 Task: Assign Person0001 as Assignee of Issue Issue0002 in Backlog  in Scrum Project Project0001 in Jira
Action: Mouse moved to (416, 460)
Screenshot: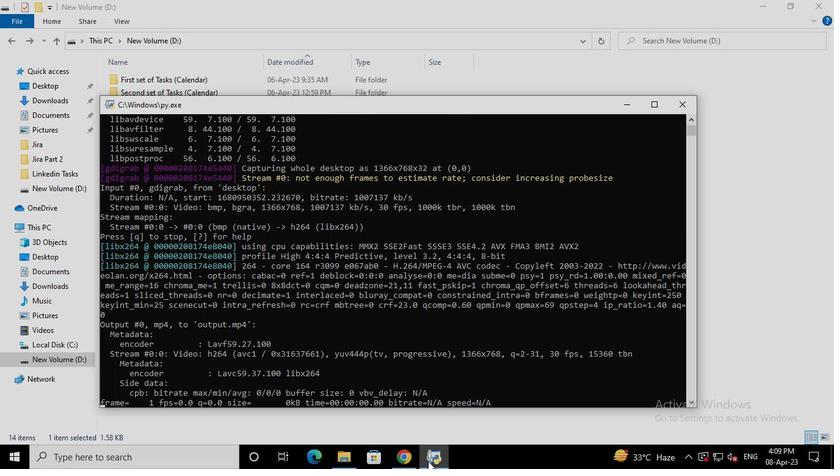 
Action: Mouse pressed left at (416, 460)
Screenshot: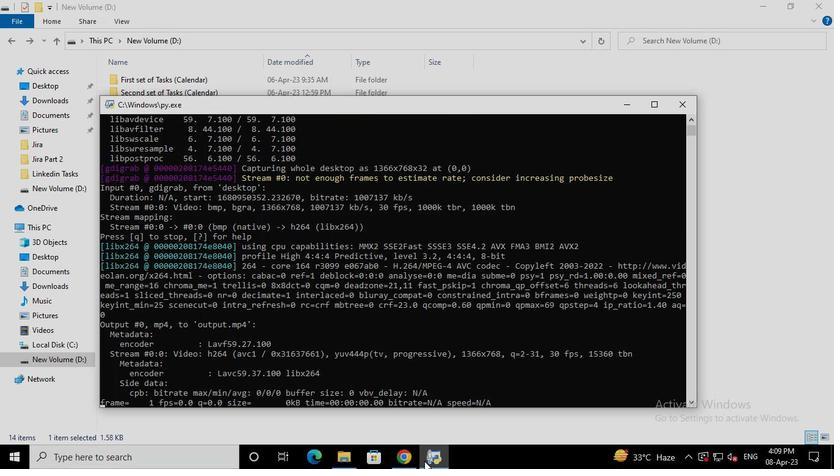 
Action: Mouse moved to (83, 184)
Screenshot: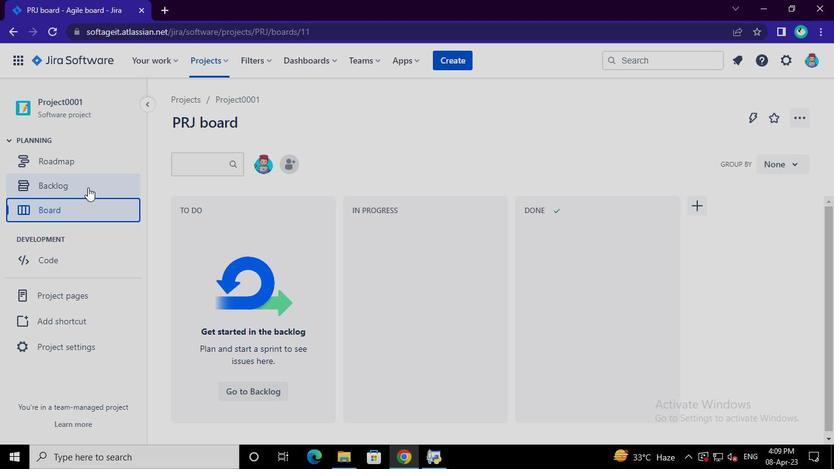 
Action: Mouse pressed left at (83, 184)
Screenshot: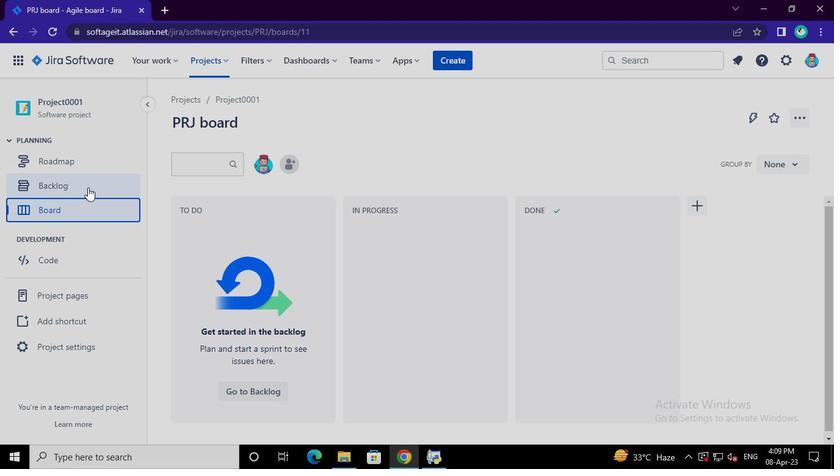 
Action: Mouse moved to (753, 318)
Screenshot: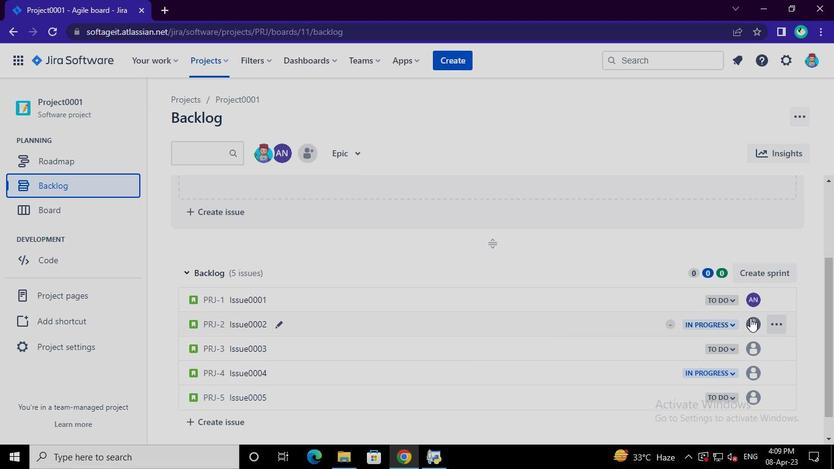 
Action: Mouse pressed left at (753, 318)
Screenshot: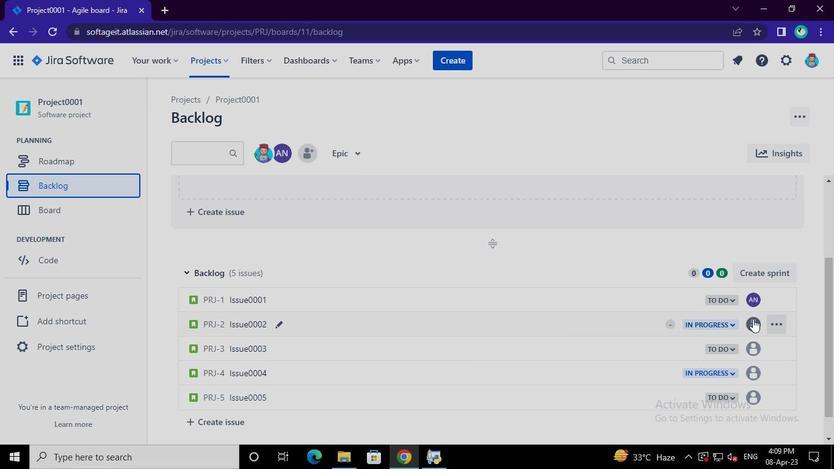 
Action: Mouse moved to (658, 438)
Screenshot: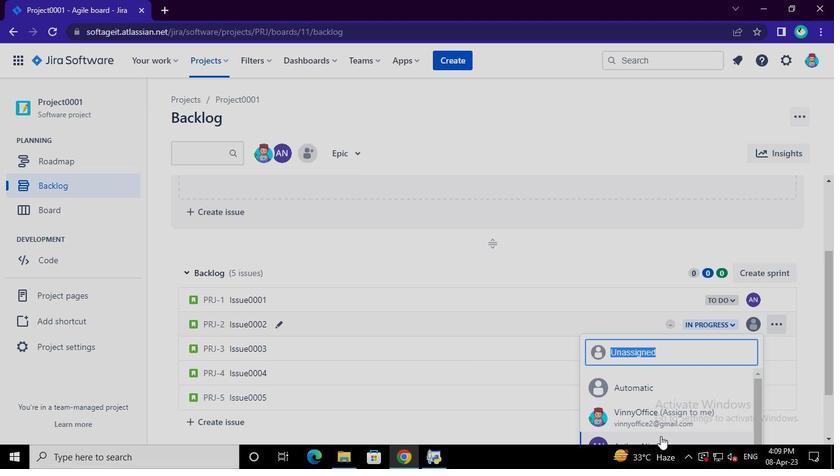 
Action: Mouse pressed left at (658, 438)
Screenshot: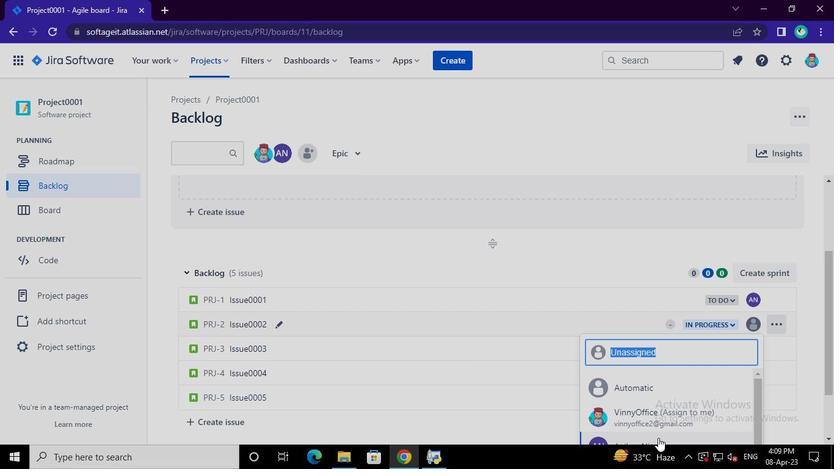 
Action: Mouse moved to (436, 459)
Screenshot: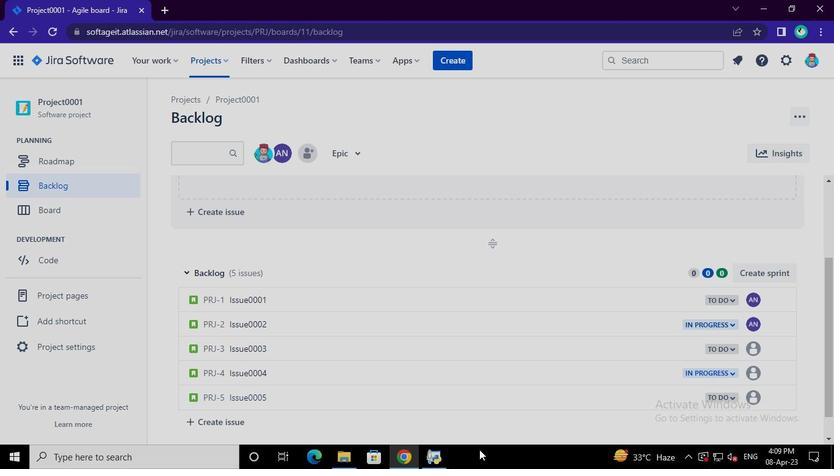 
Action: Mouse pressed left at (436, 459)
Screenshot: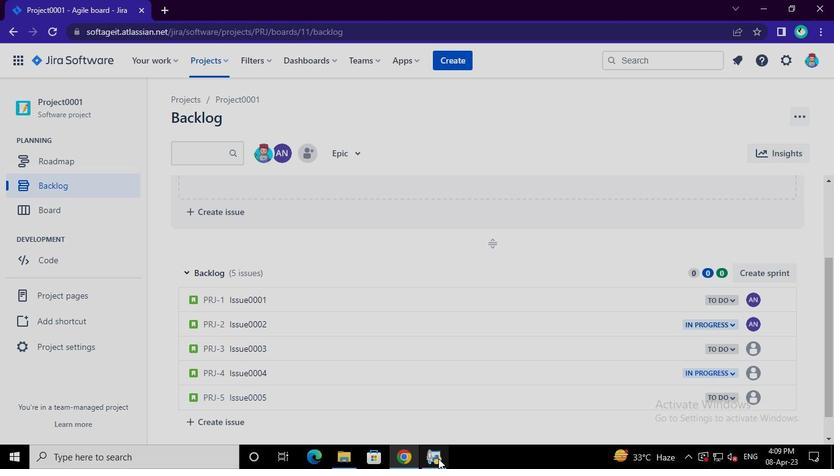 
Action: Mouse moved to (680, 113)
Screenshot: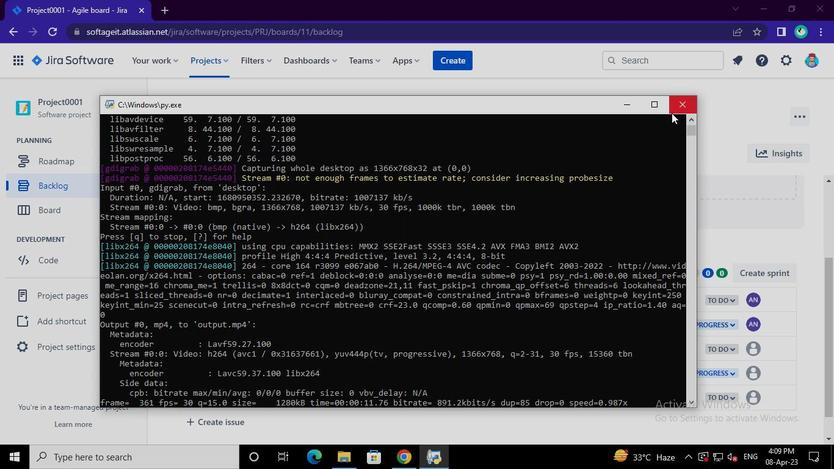 
Action: Mouse pressed left at (680, 113)
Screenshot: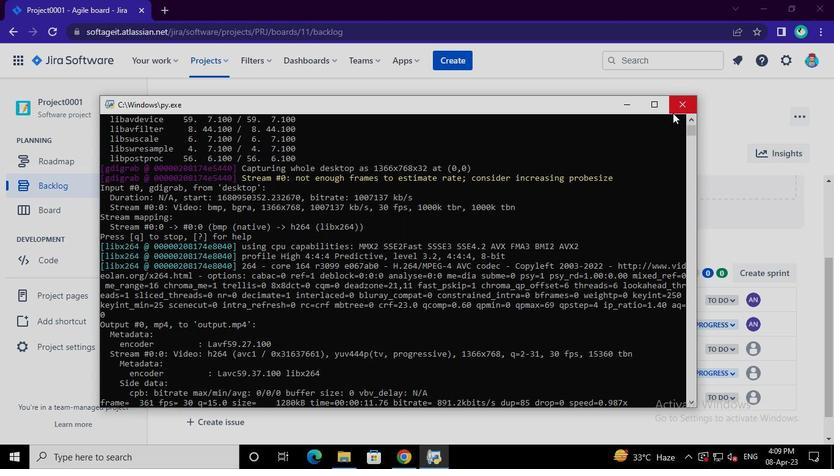 
